 Task: Create New Customer with Customer Name: Roadrunner, Billing Address Line1: 3509 Cook Hill Road, Billing Address Line2:  Danbury, Billing Address Line3:  Connecticut 06810
Action: Mouse moved to (179, 34)
Screenshot: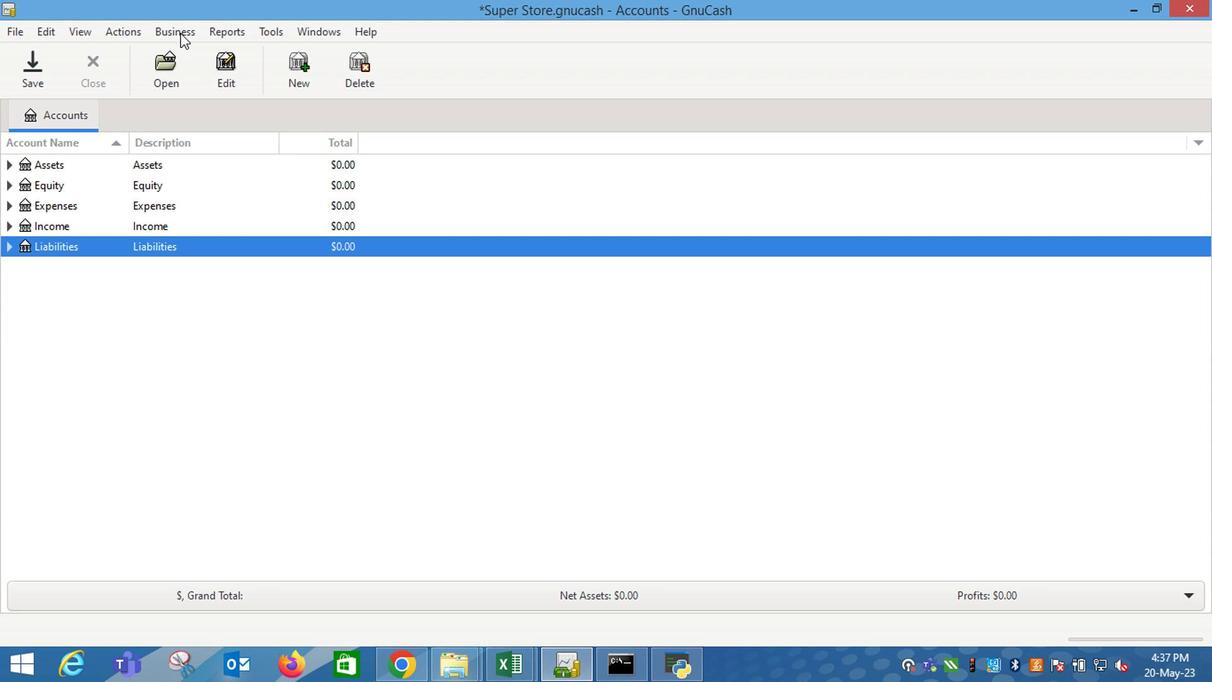 
Action: Mouse pressed left at (179, 34)
Screenshot: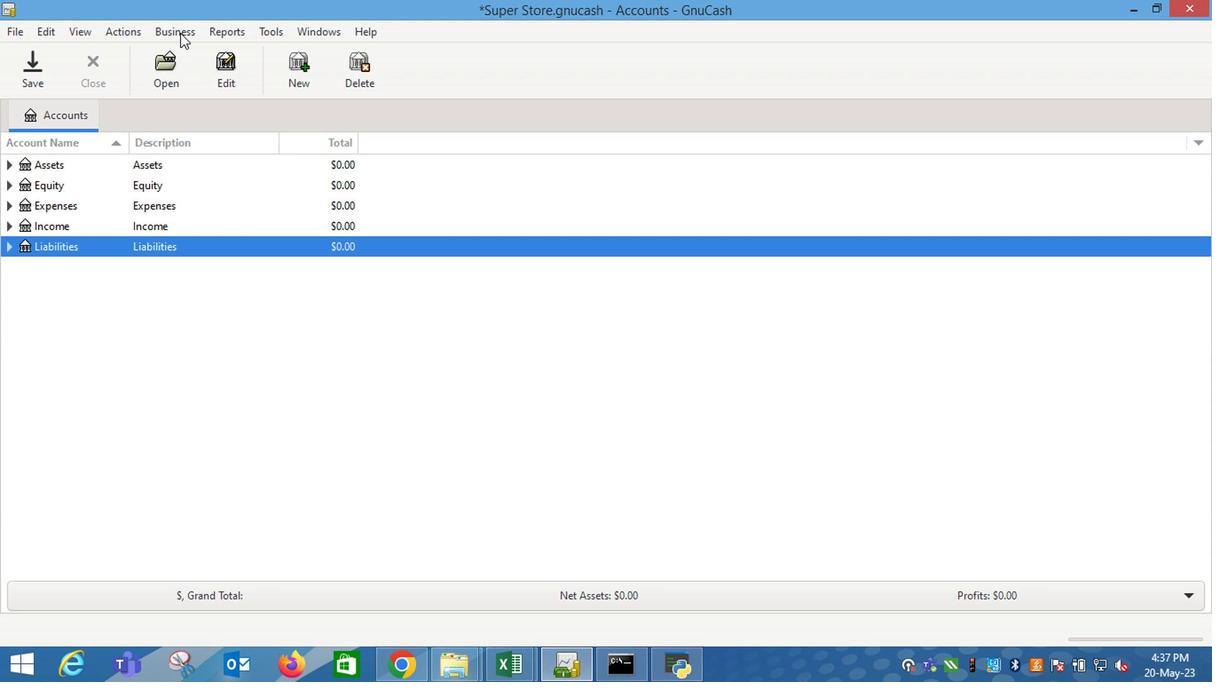 
Action: Mouse moved to (389, 83)
Screenshot: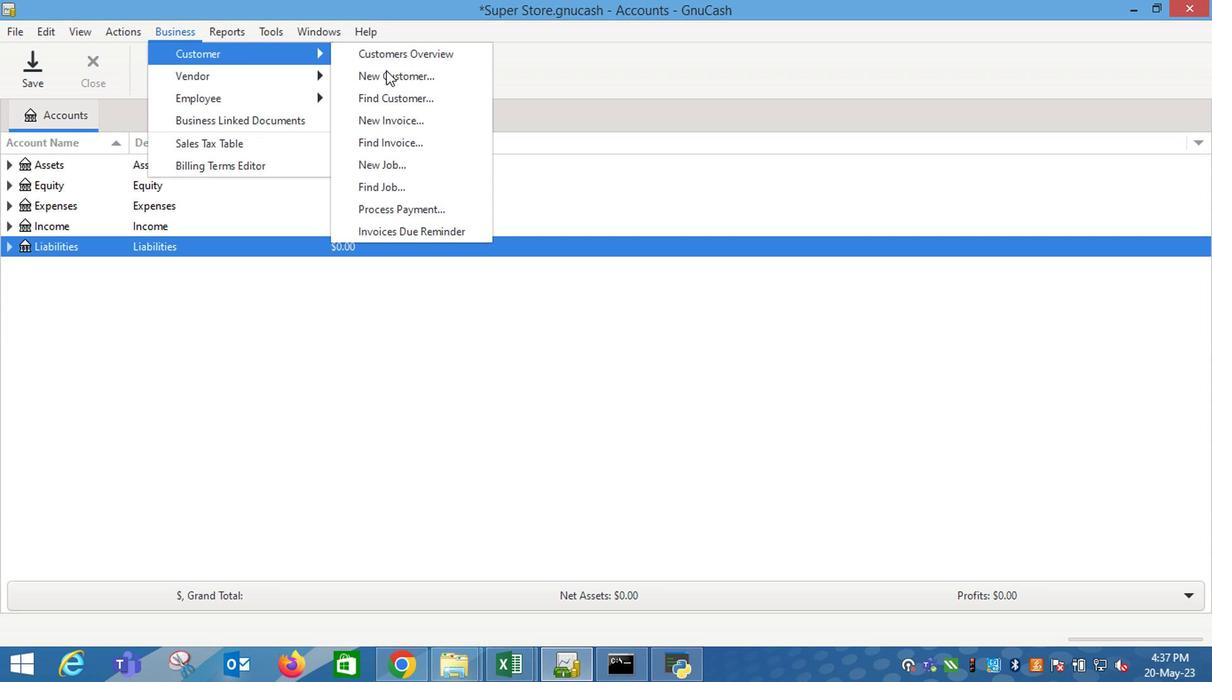 
Action: Mouse pressed left at (389, 83)
Screenshot: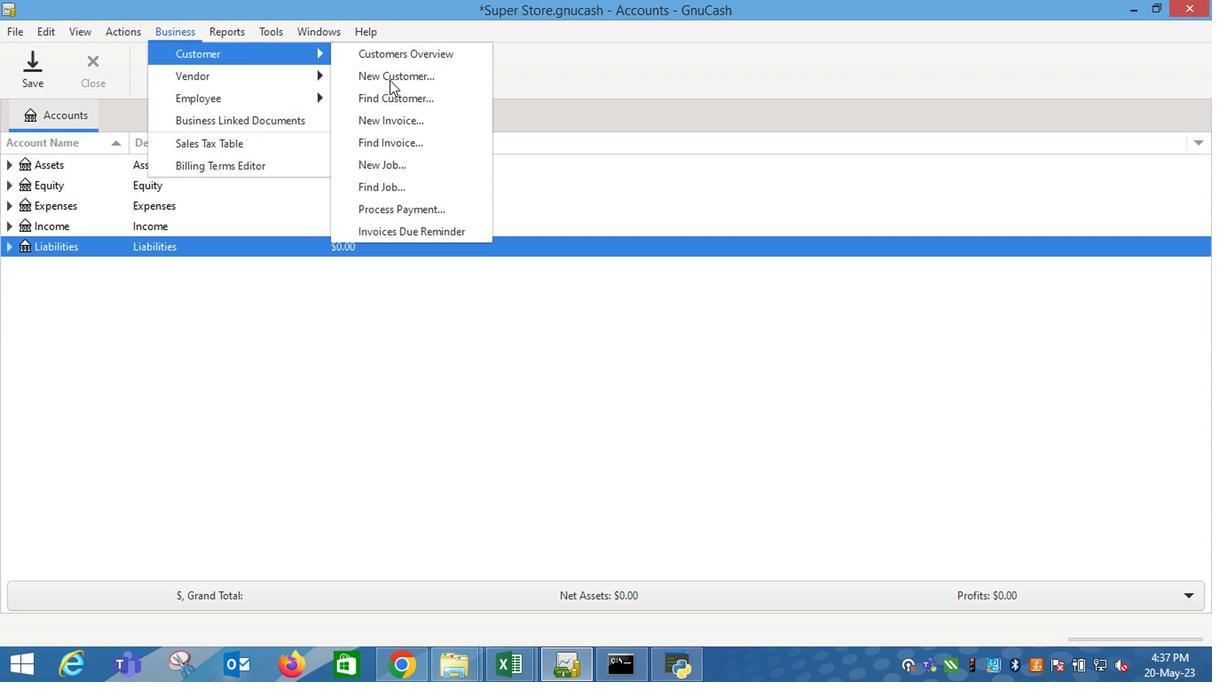
Action: Key pressed <Key.shift_r>Roadrunner<Key.tab><Key.tab><Key.tab>3509<Key.space><Key.shift_r>Cook<Key.space><Key.shift_r>G<Key.backspace><Key.shift_r>Hill<Key.space><Key.shift_r>Road<Key.tab><Key.shift_r>D<Key.right><Key.tab><Key.shift_r>C<Key.right><Key.space><Key.tab>
Screenshot: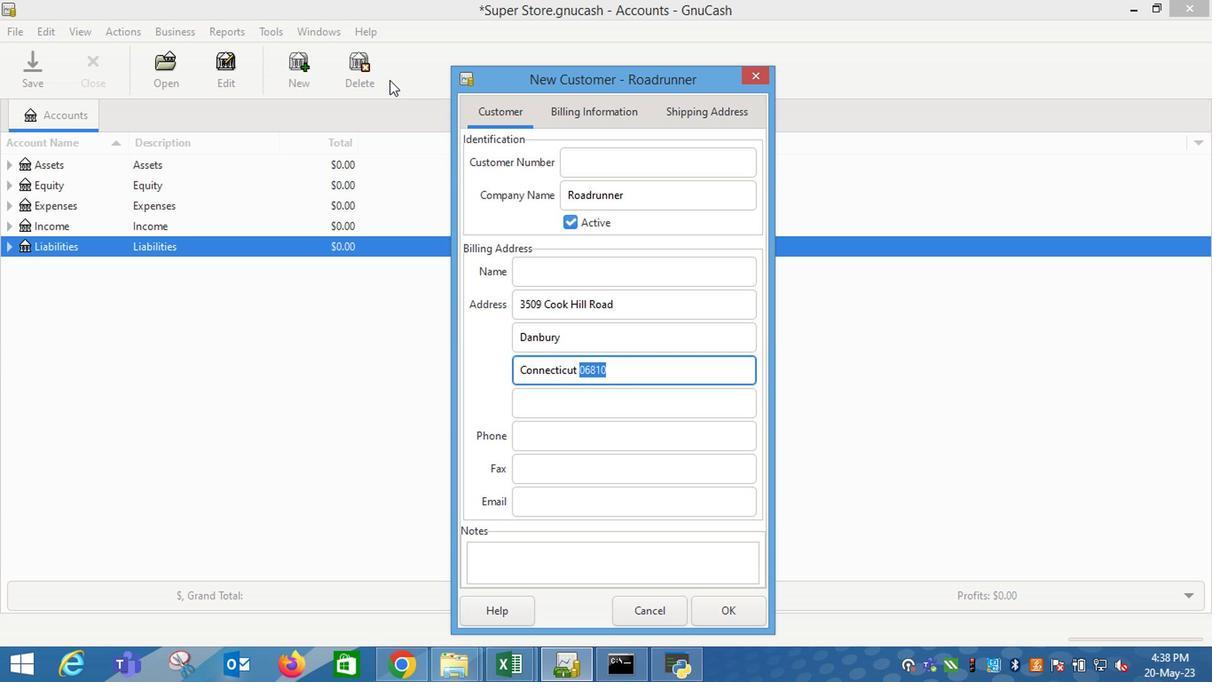 
Action: Mouse moved to (703, 612)
Screenshot: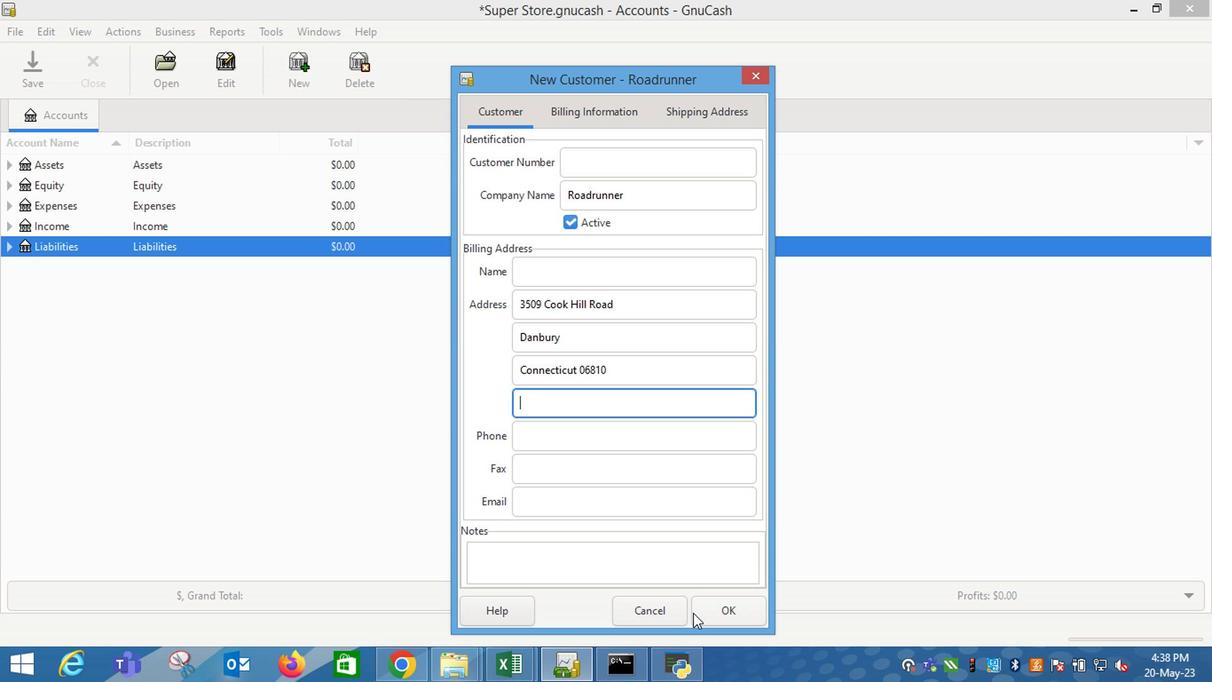 
Action: Mouse pressed left at (703, 612)
Screenshot: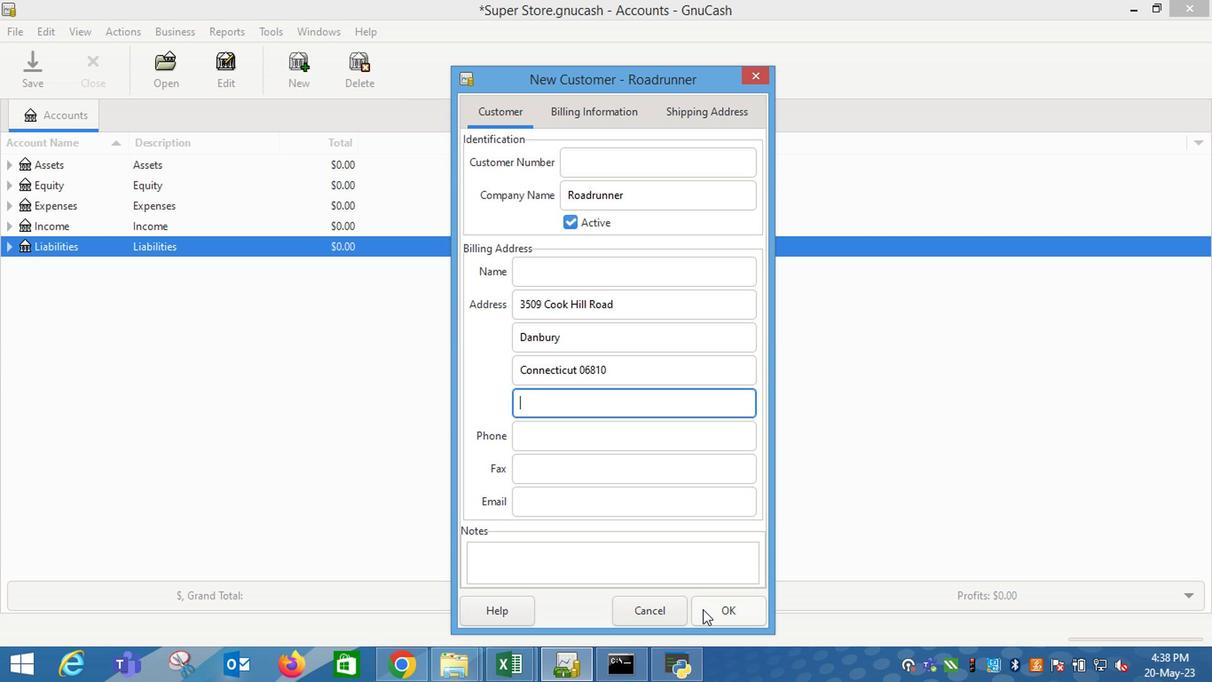 
Action: Mouse moved to (702, 611)
Screenshot: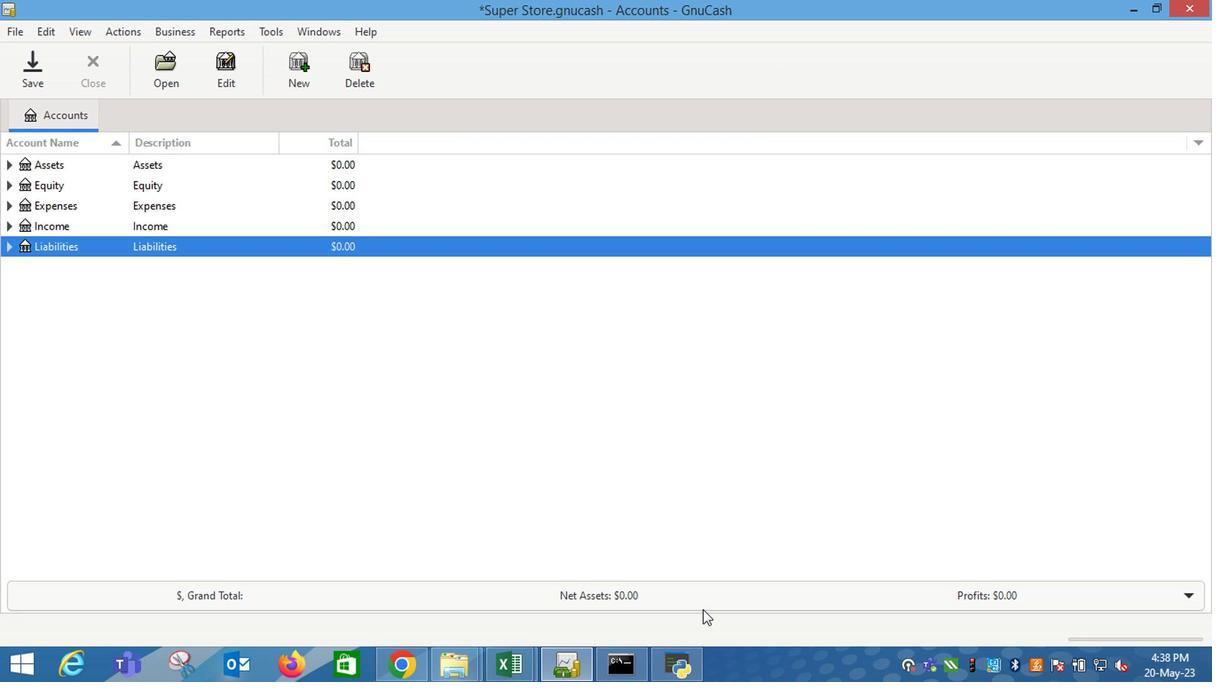 
